 Task: Schedule a workshop on public speaking for next Wednesday at 8:00 PM.
Action: Mouse moved to (74, 250)
Screenshot: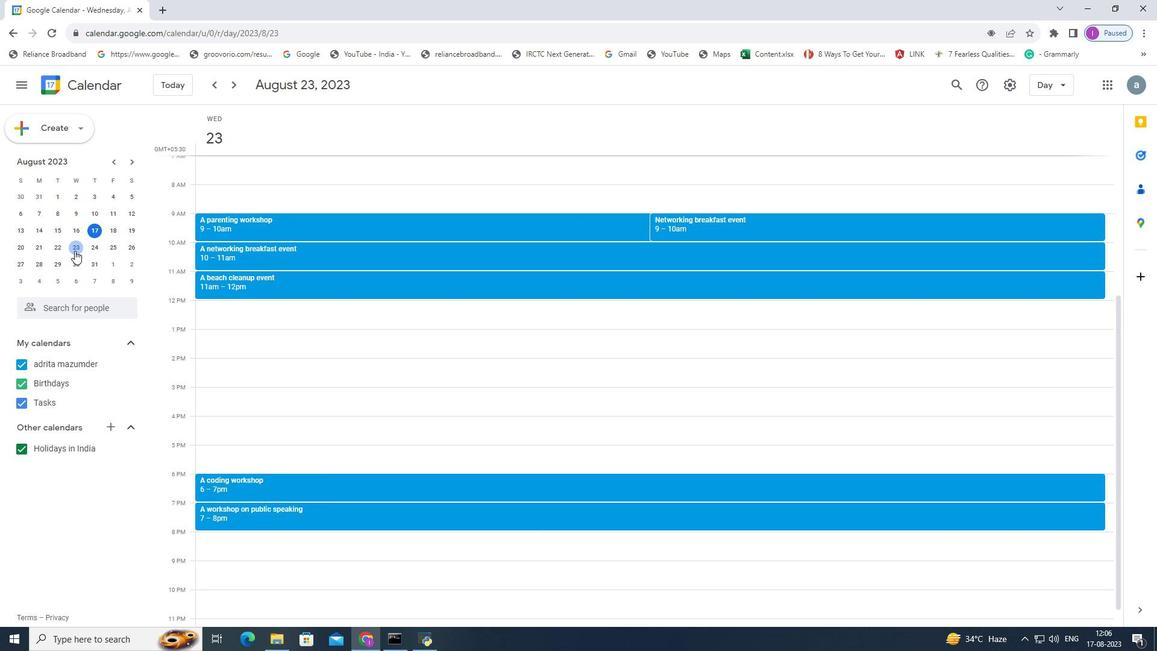 
Action: Mouse pressed left at (74, 250)
Screenshot: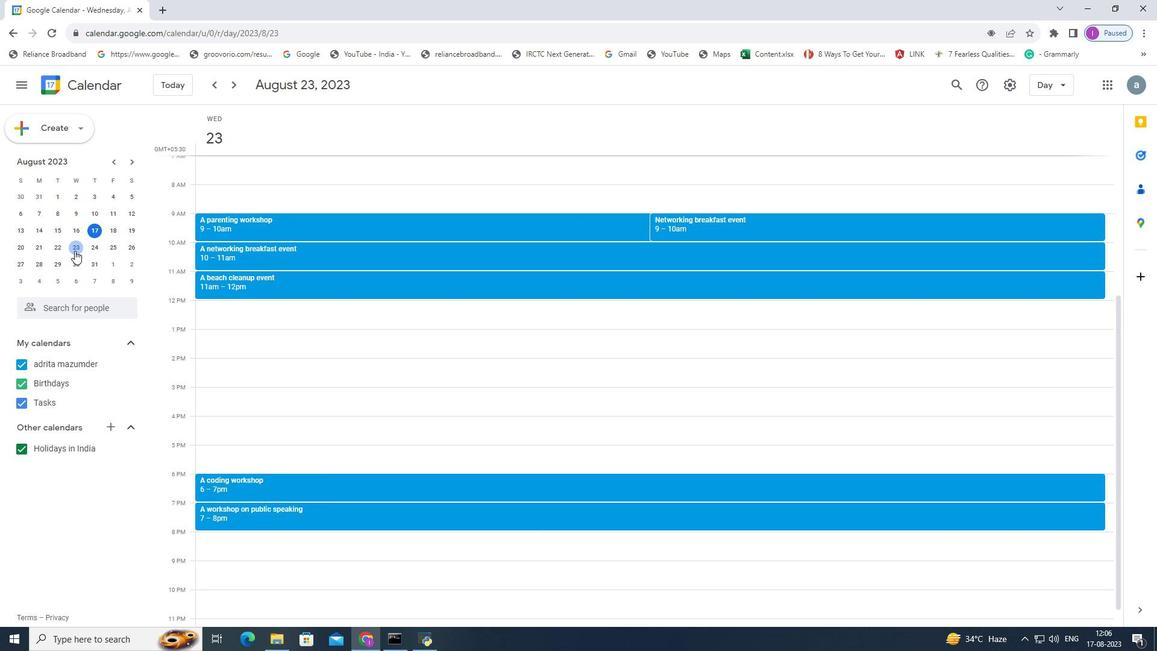 
Action: Mouse moved to (200, 539)
Screenshot: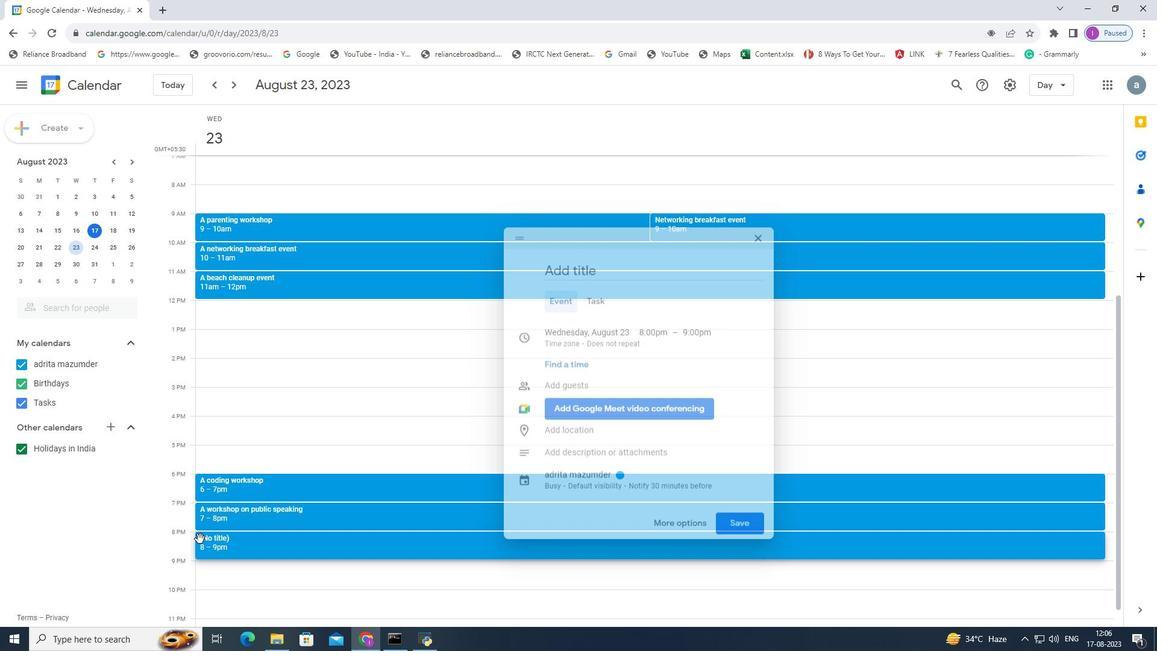 
Action: Mouse pressed left at (200, 539)
Screenshot: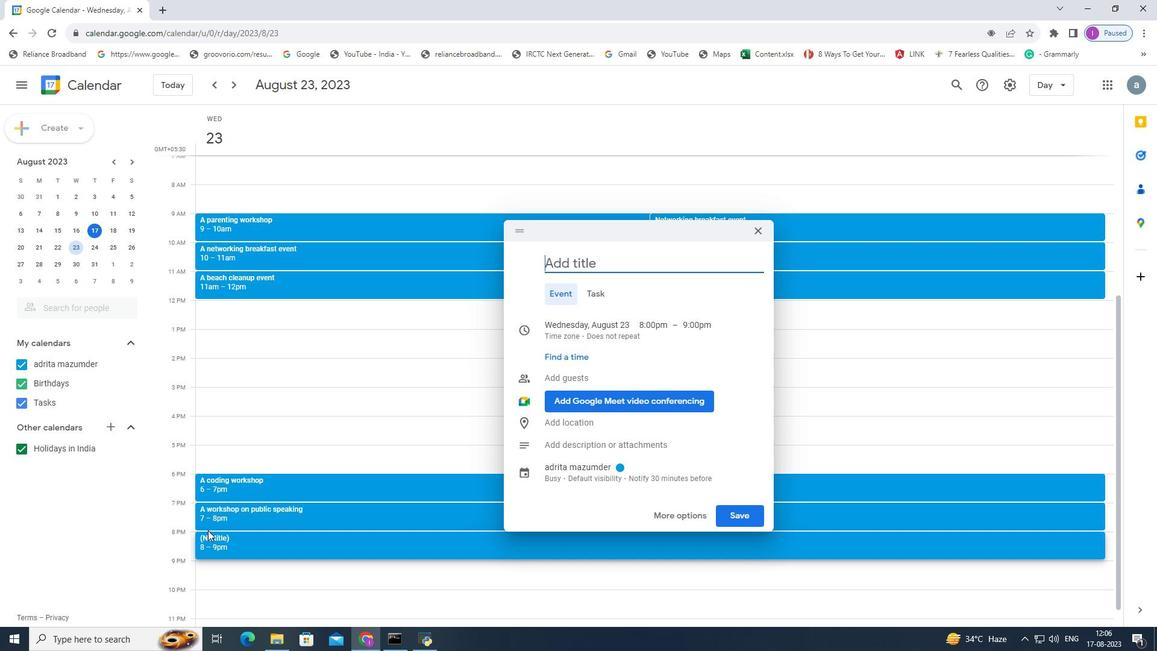 
Action: Mouse moved to (563, 264)
Screenshot: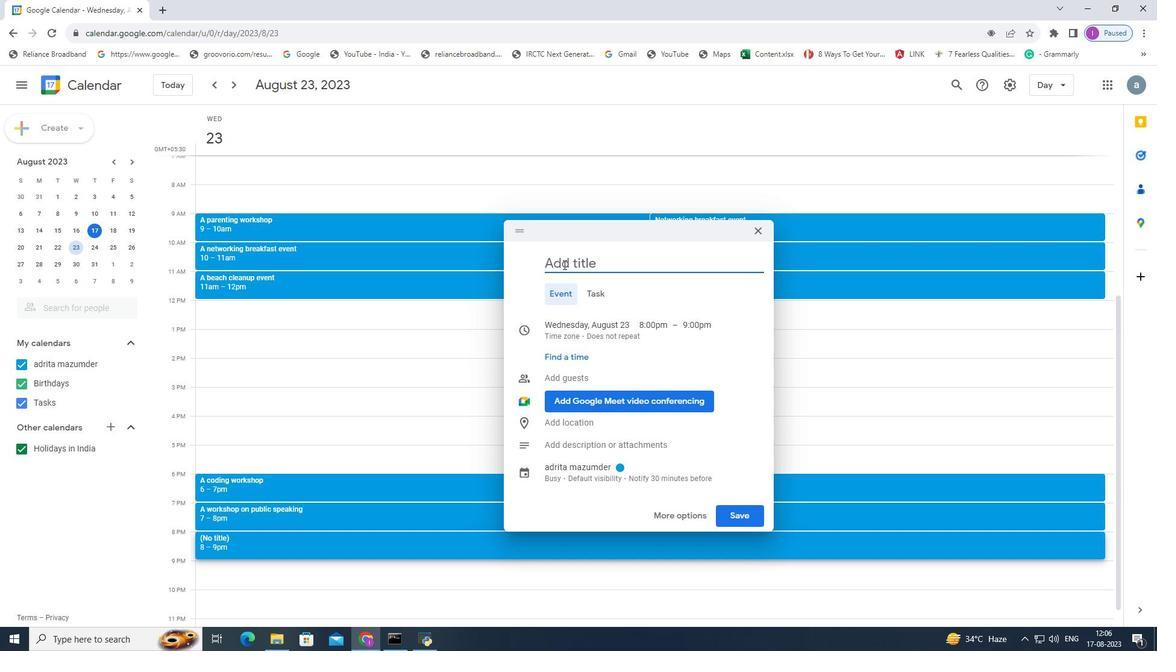 
Action: Mouse pressed left at (563, 264)
Screenshot: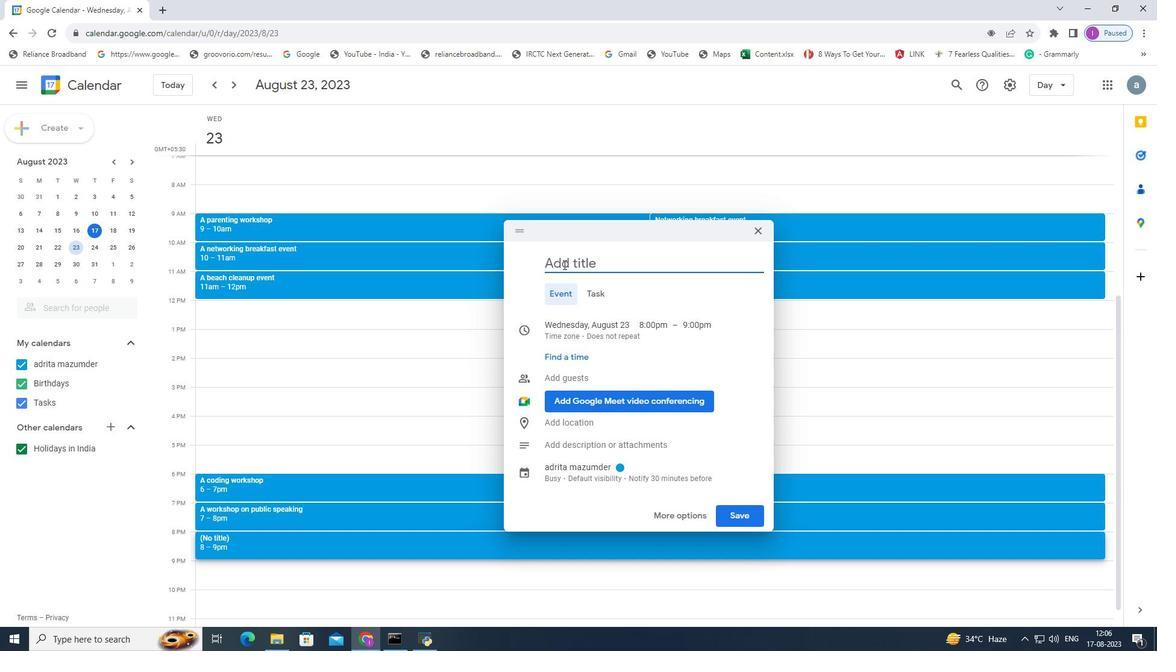 
Action: Key pressed <Key.shift>A<Key.space>workshop<Key.space>on<Key.space>public<Key.space>speaking
Screenshot: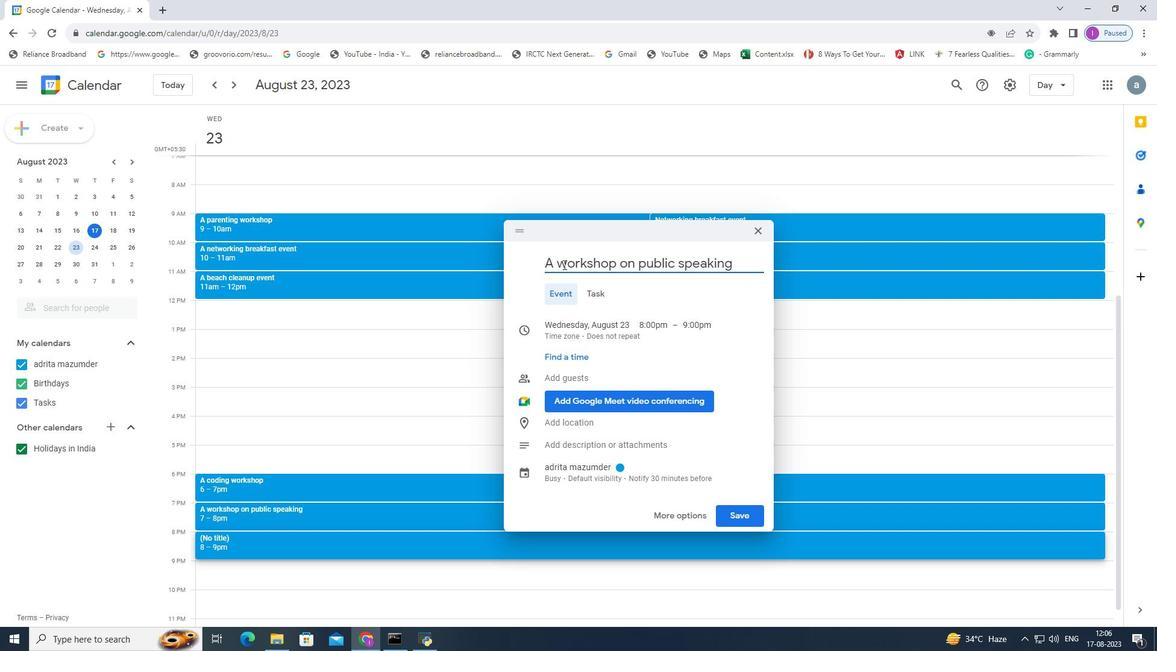 
Action: Mouse moved to (739, 516)
Screenshot: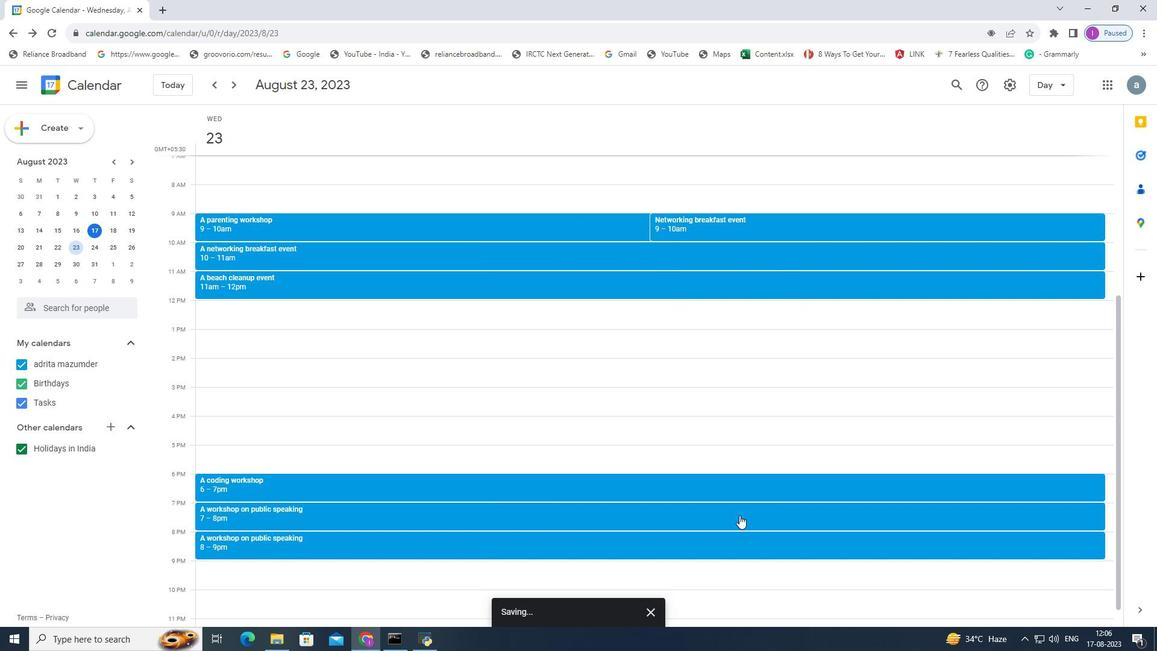 
Action: Mouse pressed left at (739, 516)
Screenshot: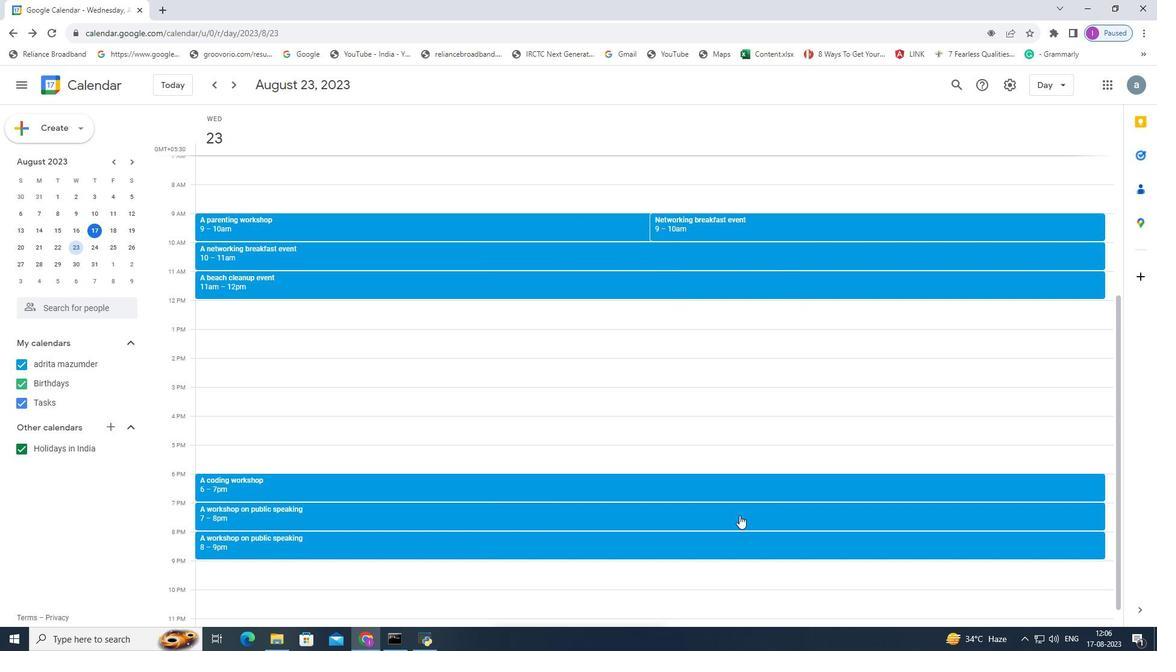 
Action: Mouse moved to (784, 465)
Screenshot: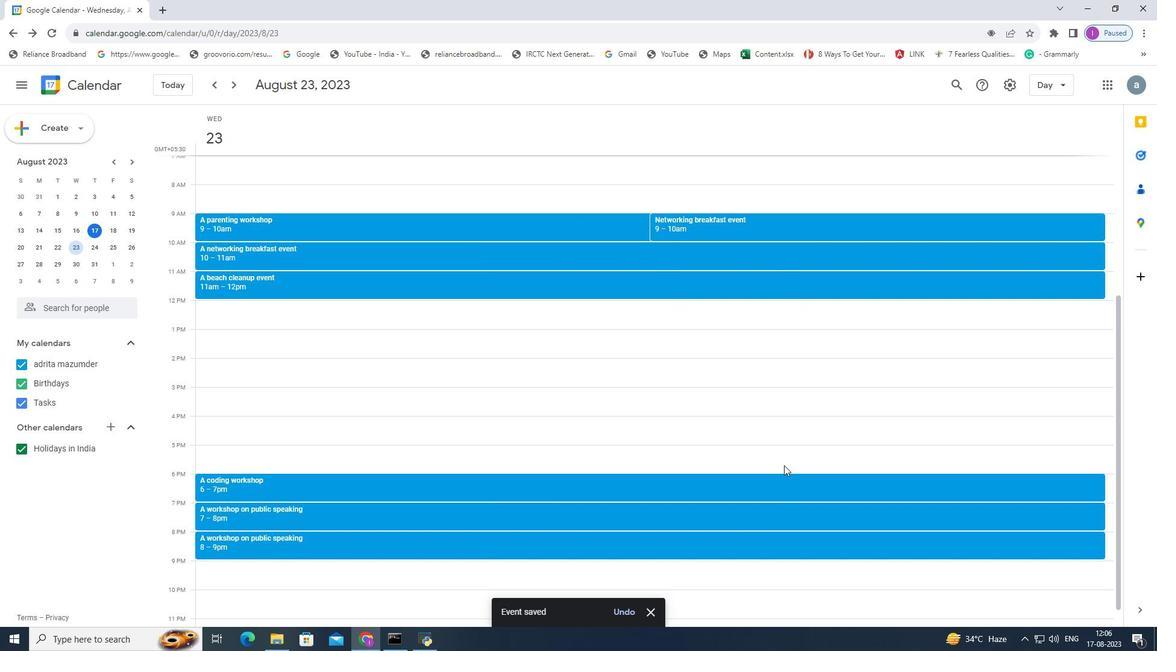 
